 Task: In the  document concept.pdf Download file as 'Open Document Format' Share this file with 'softage.1@softage.net' Insert the command  Editing
Action: Mouse moved to (36, 86)
Screenshot: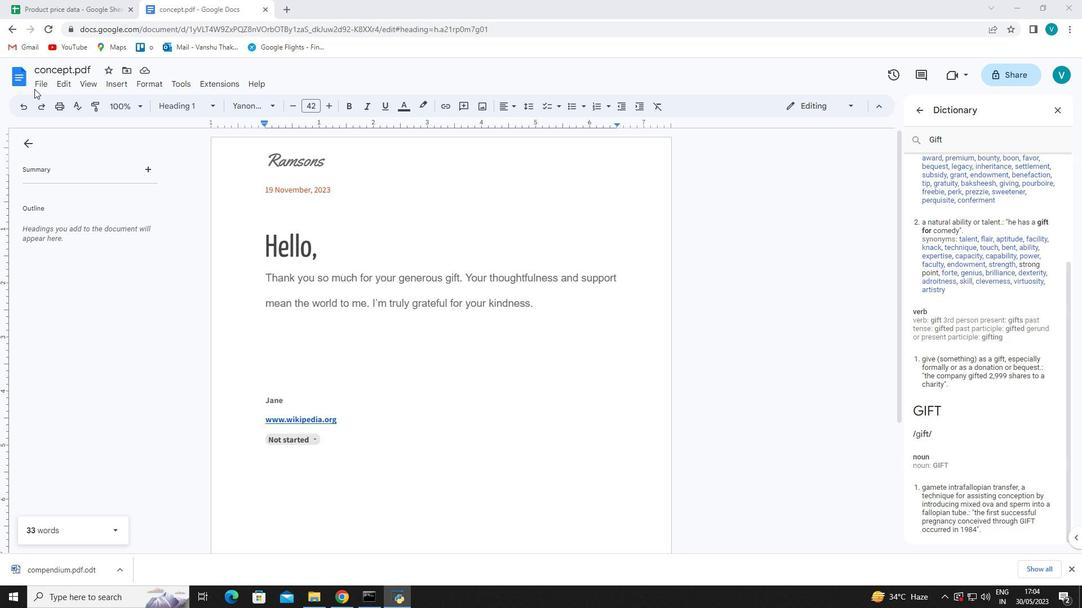 
Action: Mouse pressed left at (36, 86)
Screenshot: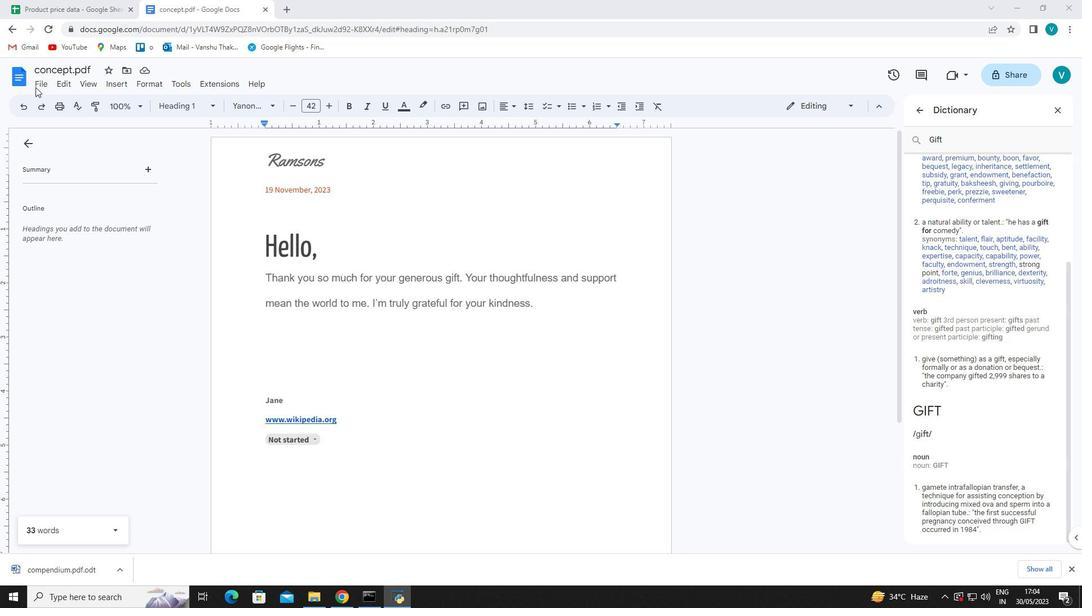 
Action: Mouse moved to (235, 223)
Screenshot: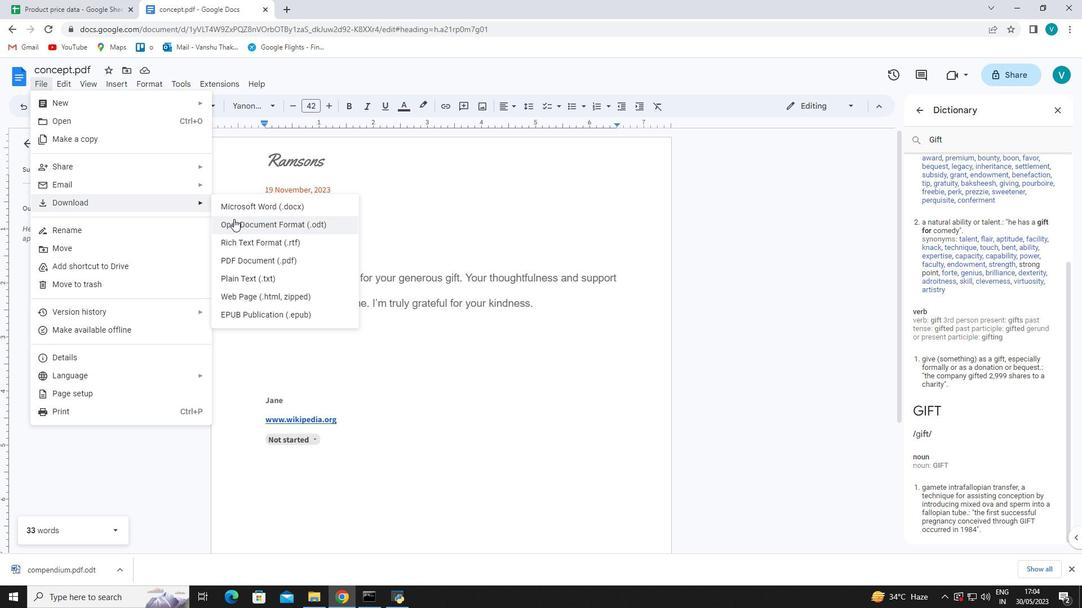 
Action: Mouse pressed left at (235, 223)
Screenshot: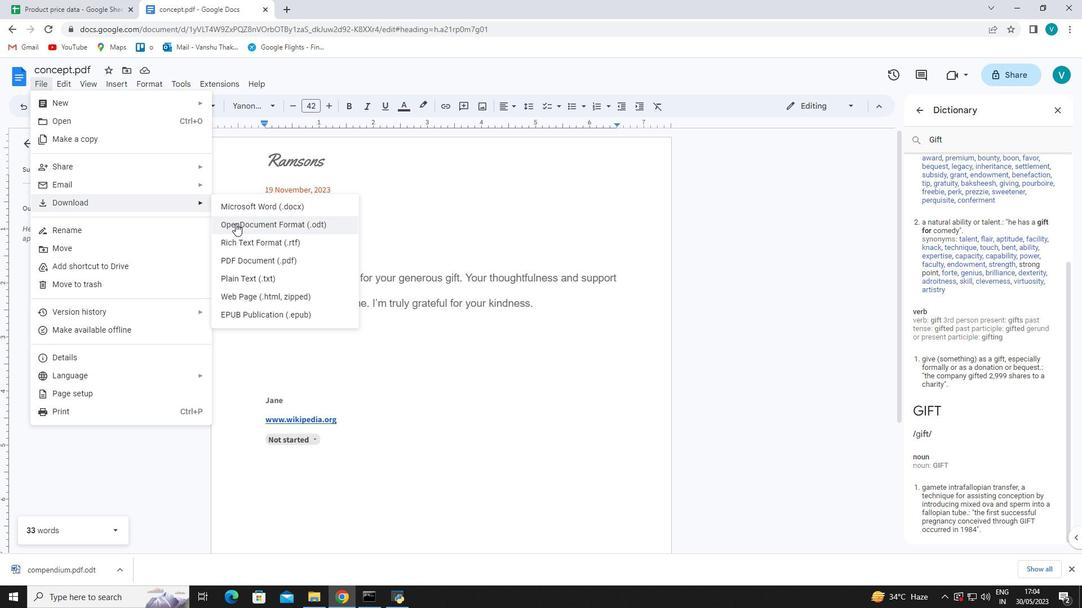 
Action: Mouse moved to (48, 84)
Screenshot: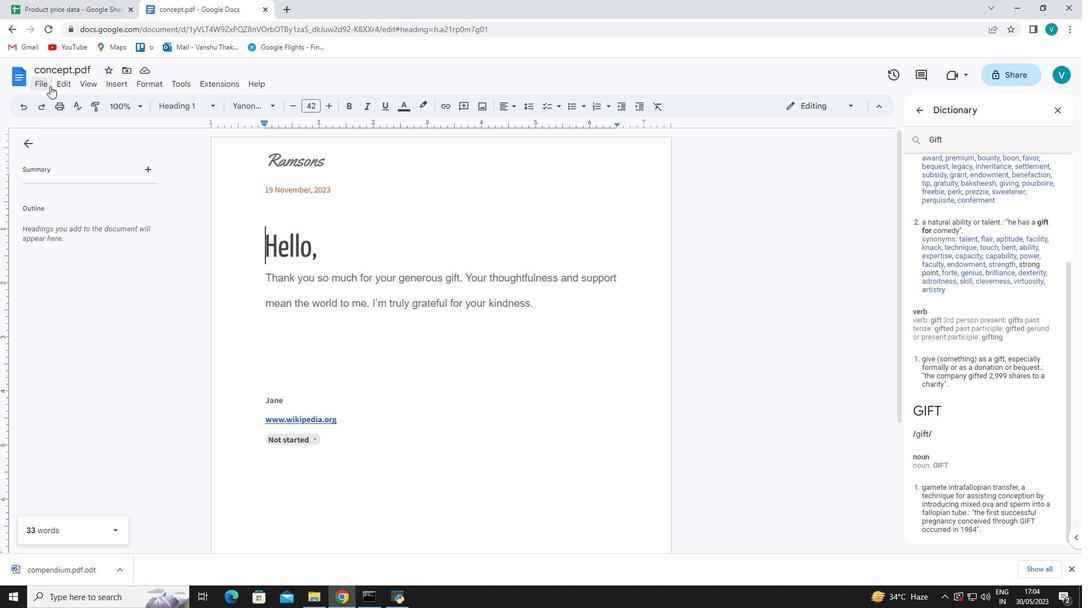 
Action: Mouse pressed left at (48, 84)
Screenshot: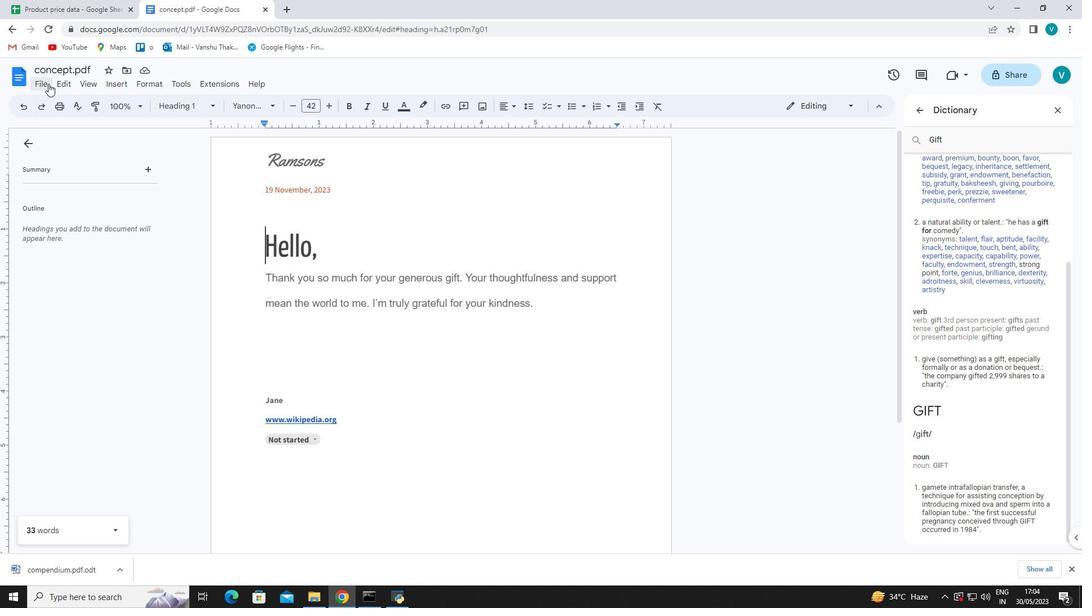 
Action: Mouse moved to (247, 171)
Screenshot: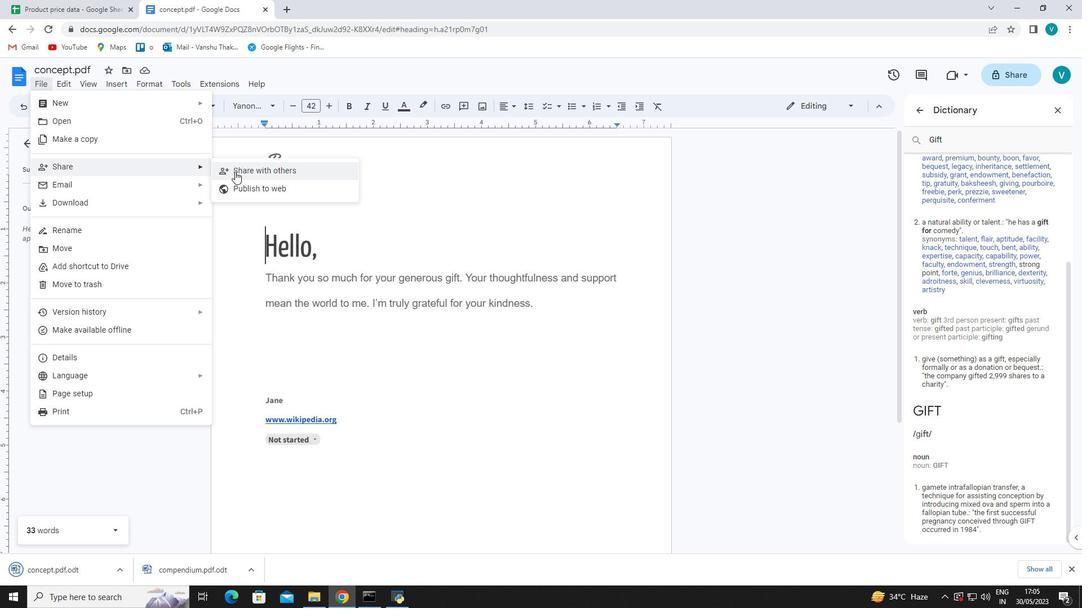 
Action: Mouse pressed left at (247, 171)
Screenshot: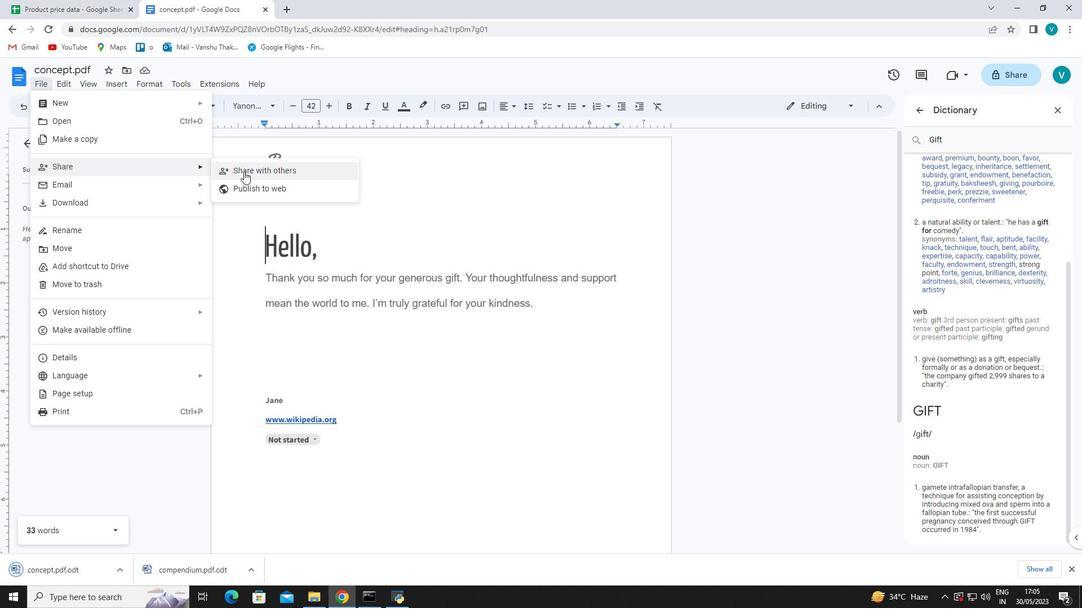 
Action: Mouse moved to (443, 241)
Screenshot: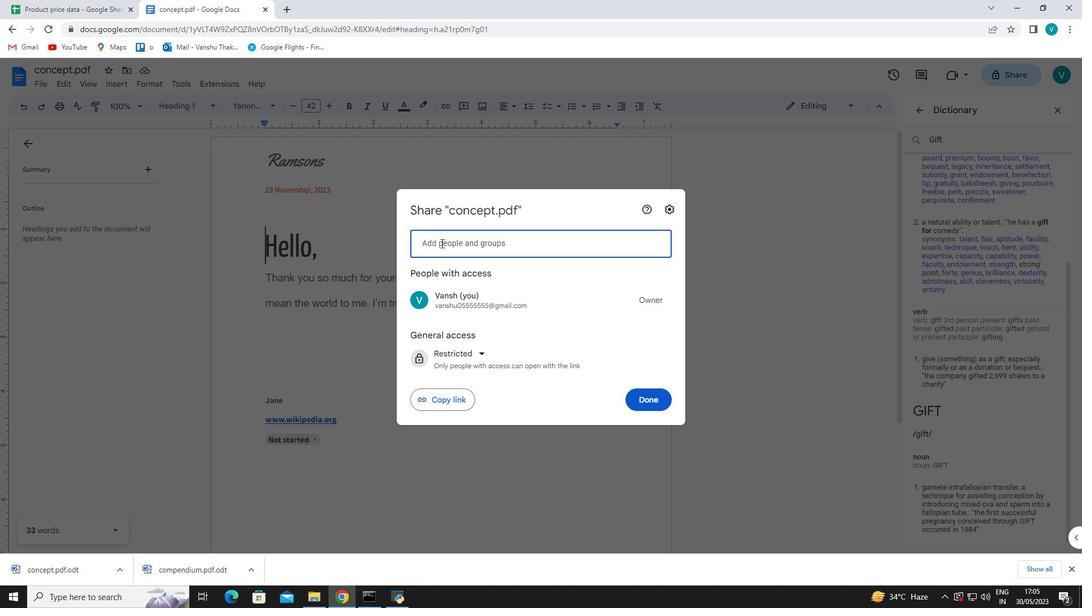 
Action: Mouse pressed left at (443, 241)
Screenshot: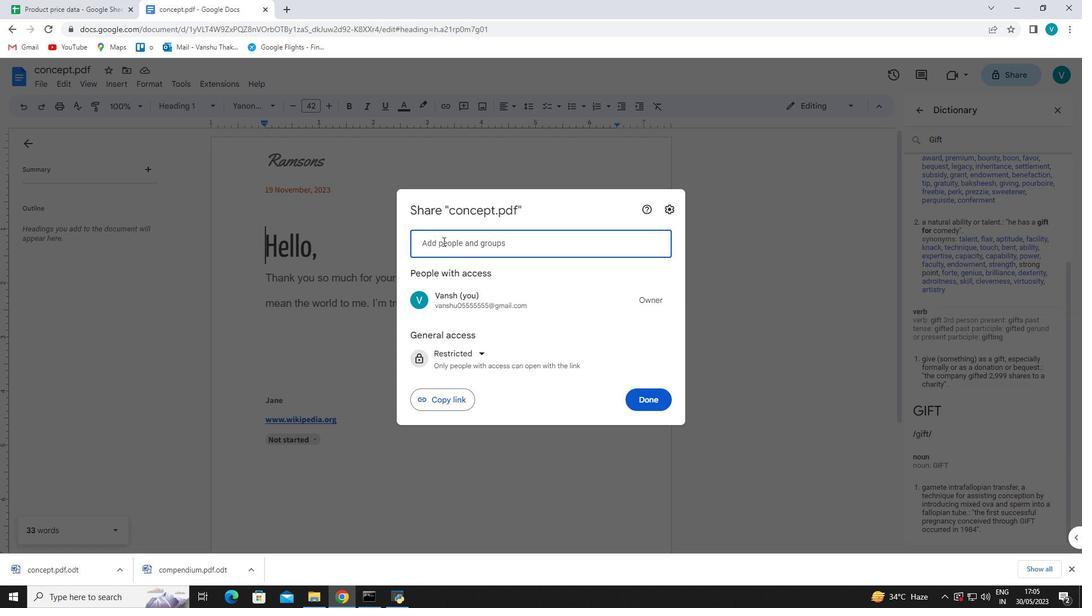 
Action: Key pressed so
Screenshot: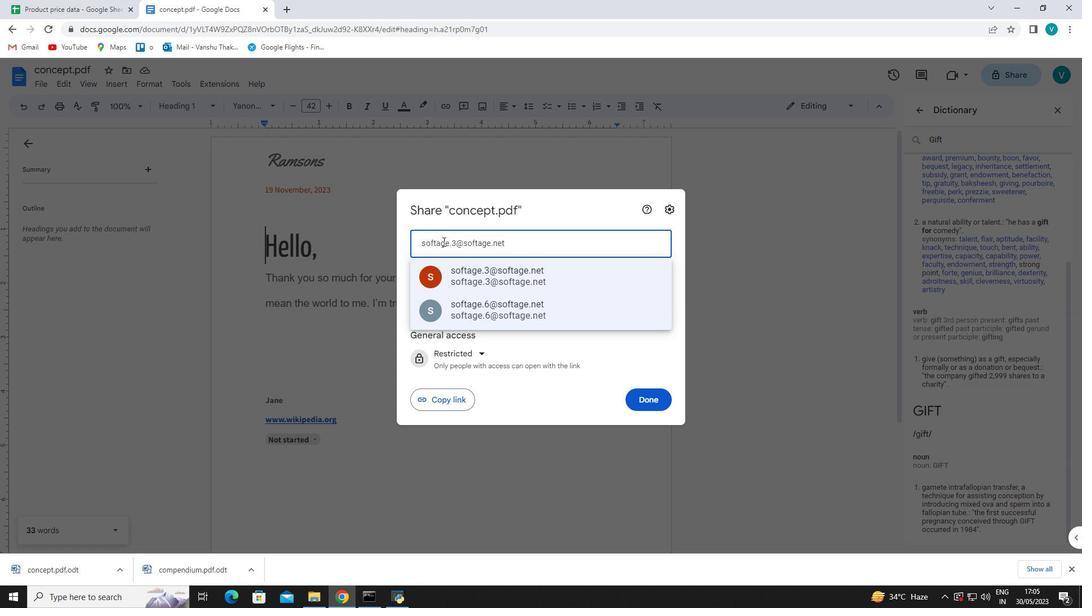
Action: Mouse moved to (443, 239)
Screenshot: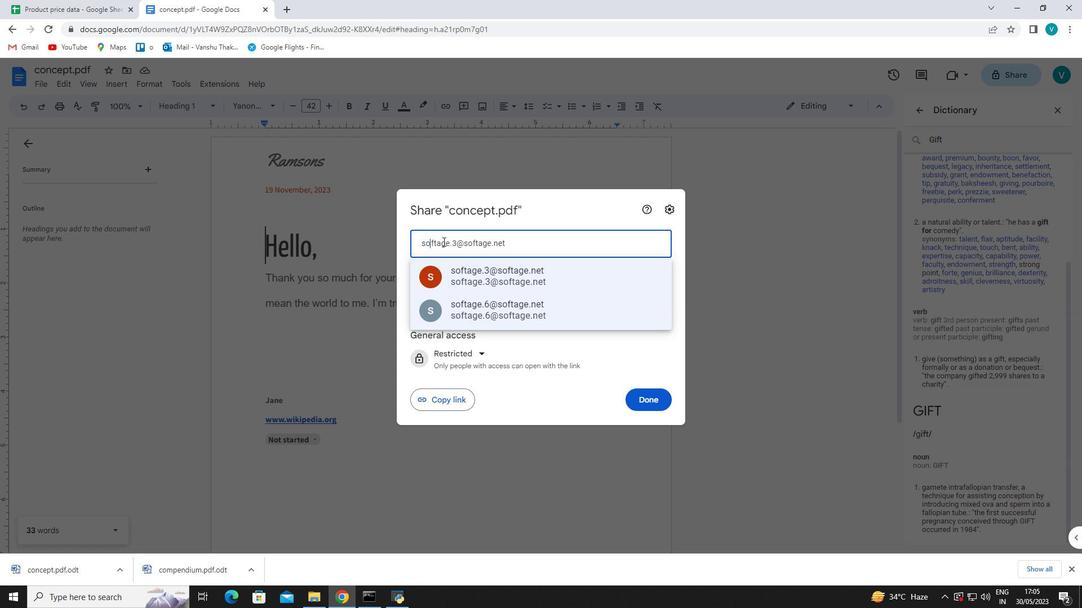 
Action: Key pressed fta
Screenshot: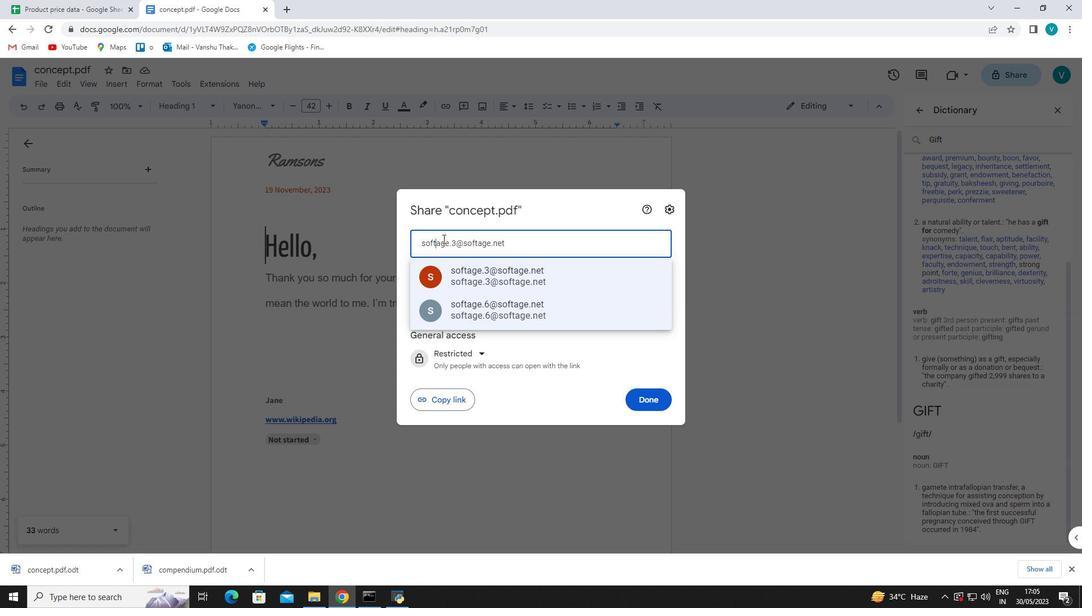 
Action: Mouse moved to (443, 239)
Screenshot: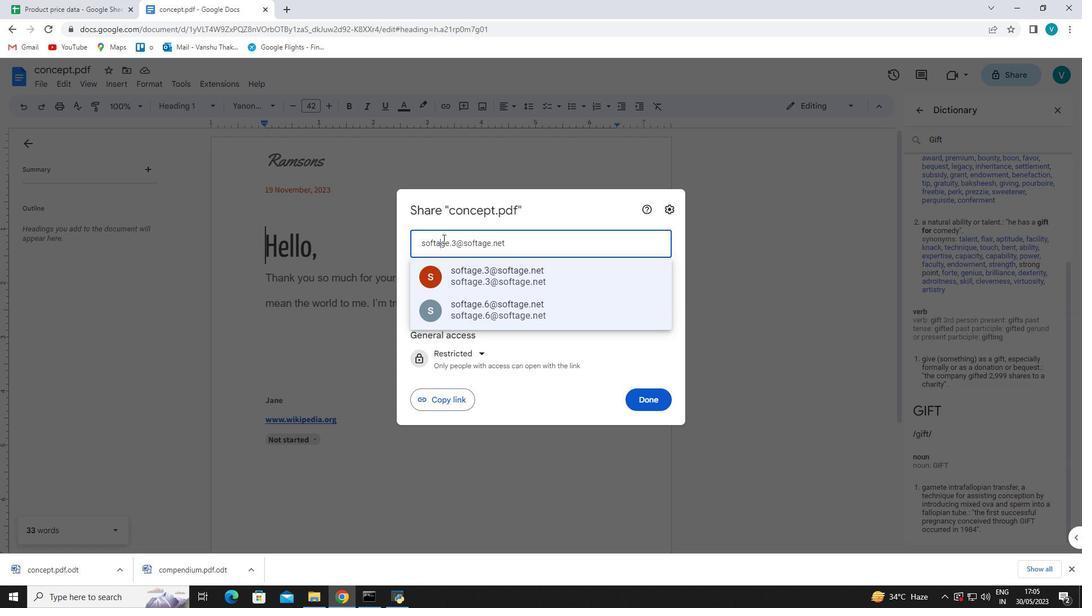 
Action: Key pressed g
Screenshot: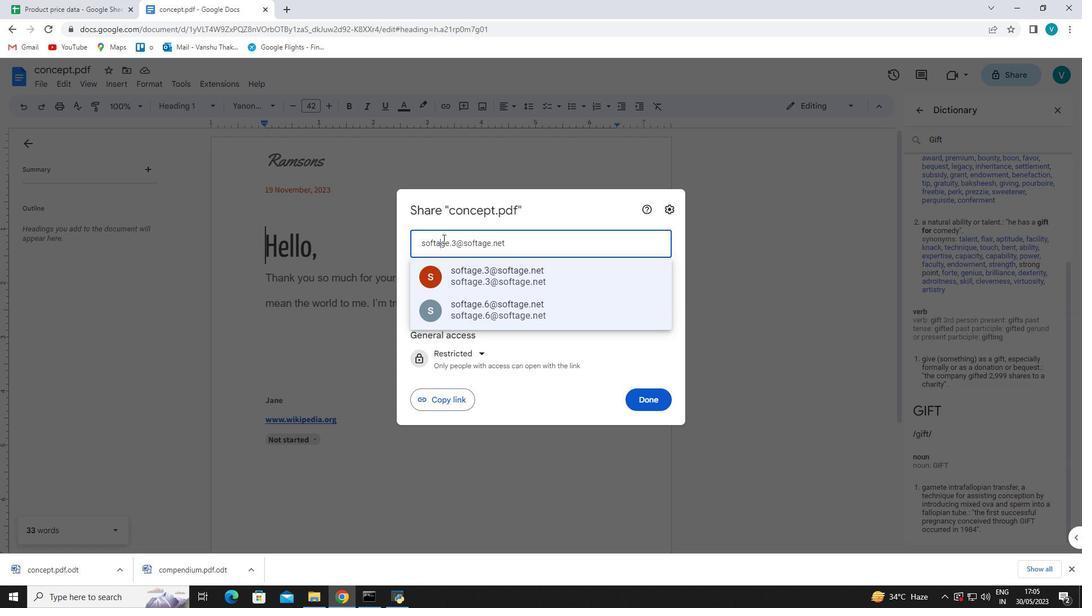 
Action: Mouse moved to (438, 250)
Screenshot: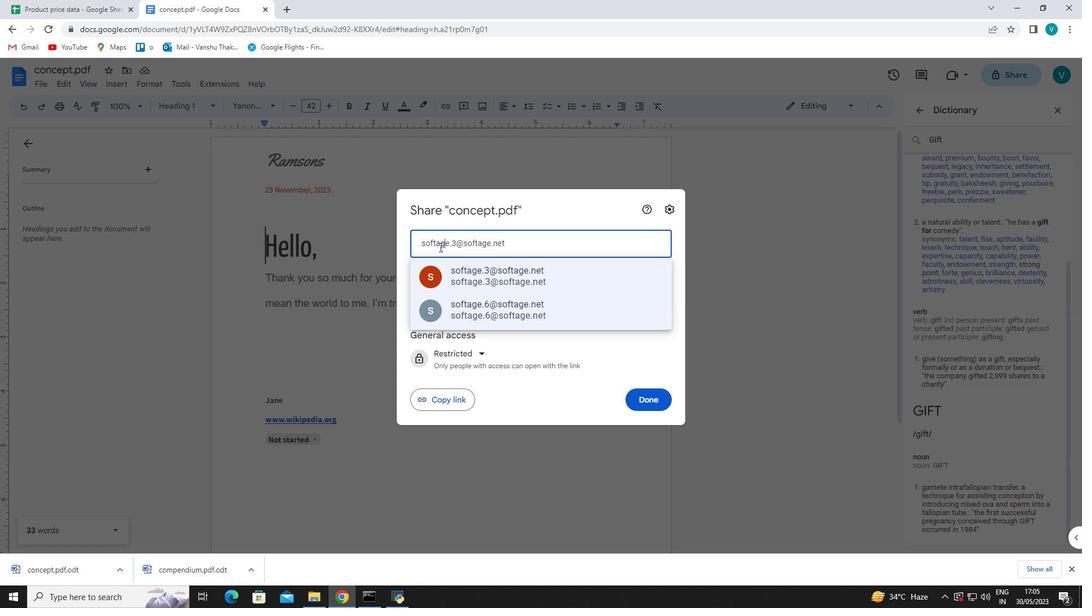 
Action: Key pressed e.1
Screenshot: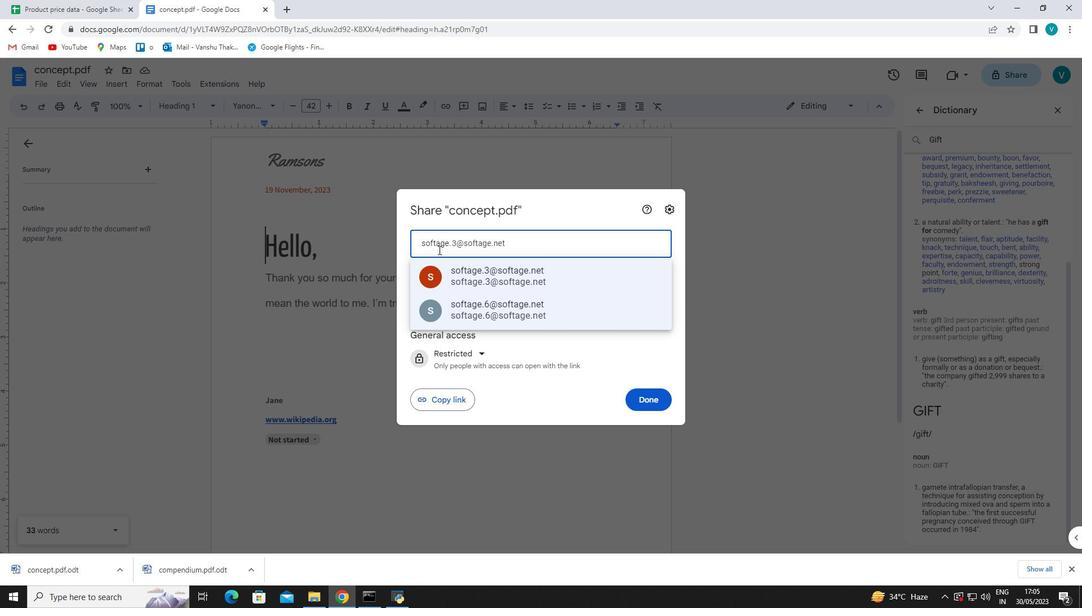 
Action: Mouse moved to (437, 254)
Screenshot: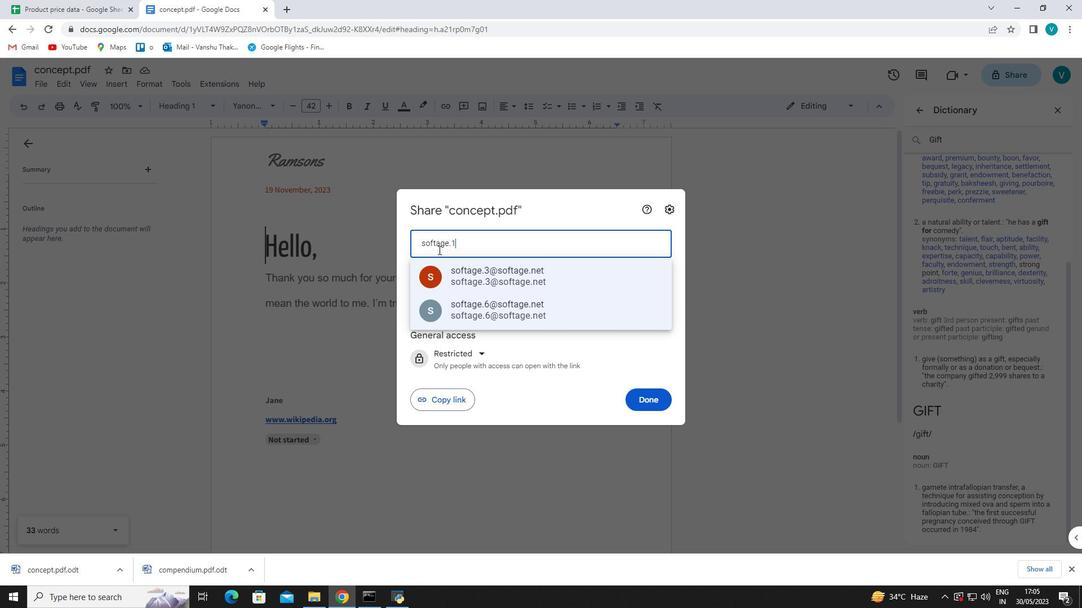 
Action: Key pressed <Key.shift><Key.shift><Key.shift><Key.shift><Key.shift><Key.shift><Key.shift>@
Screenshot: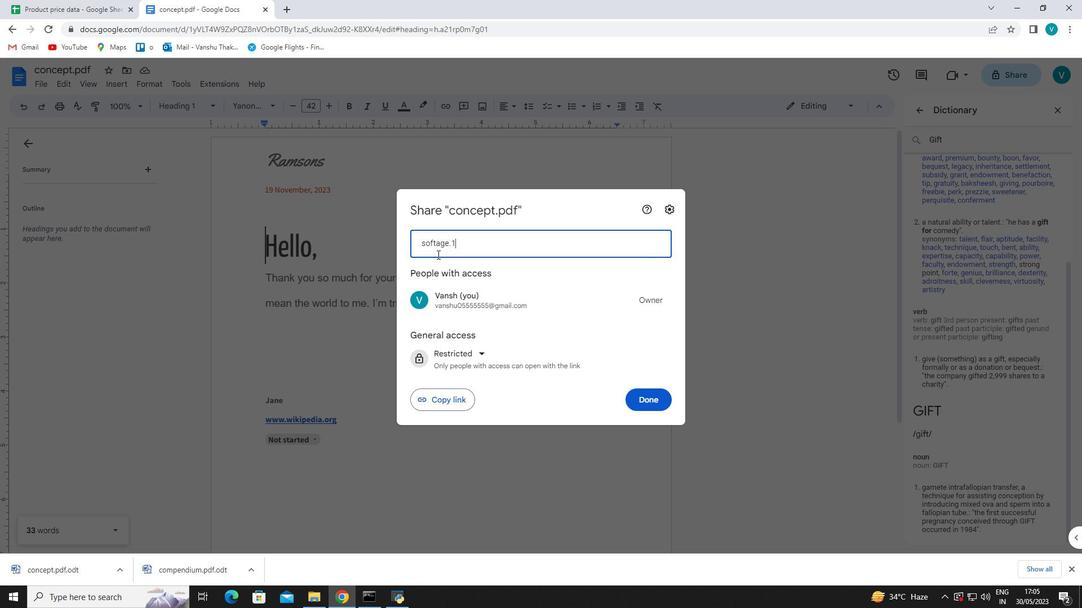 
Action: Mouse moved to (436, 256)
Screenshot: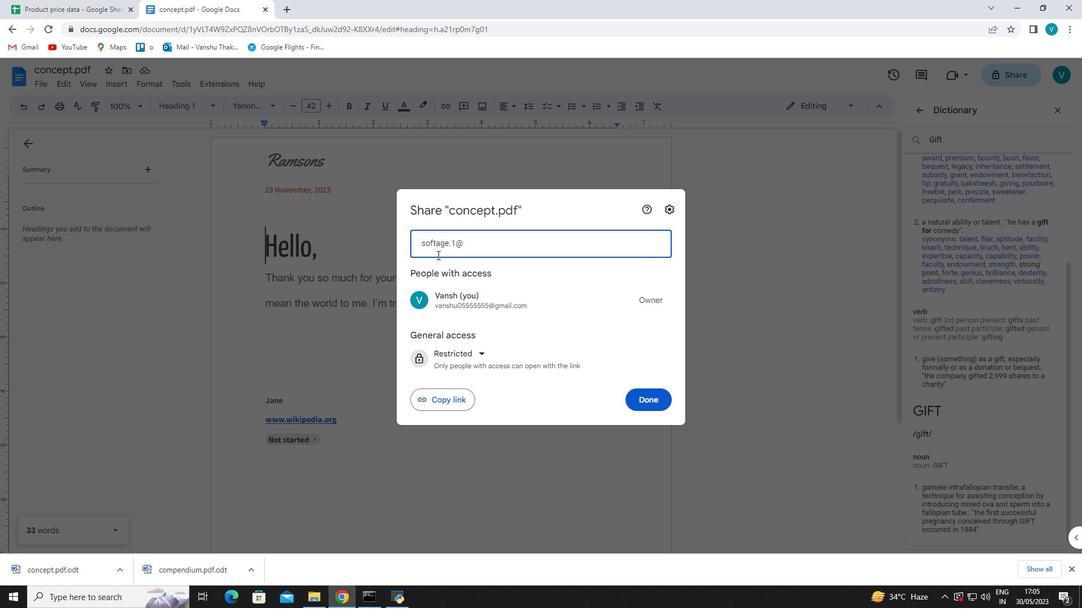 
Action: Key pressed s
Screenshot: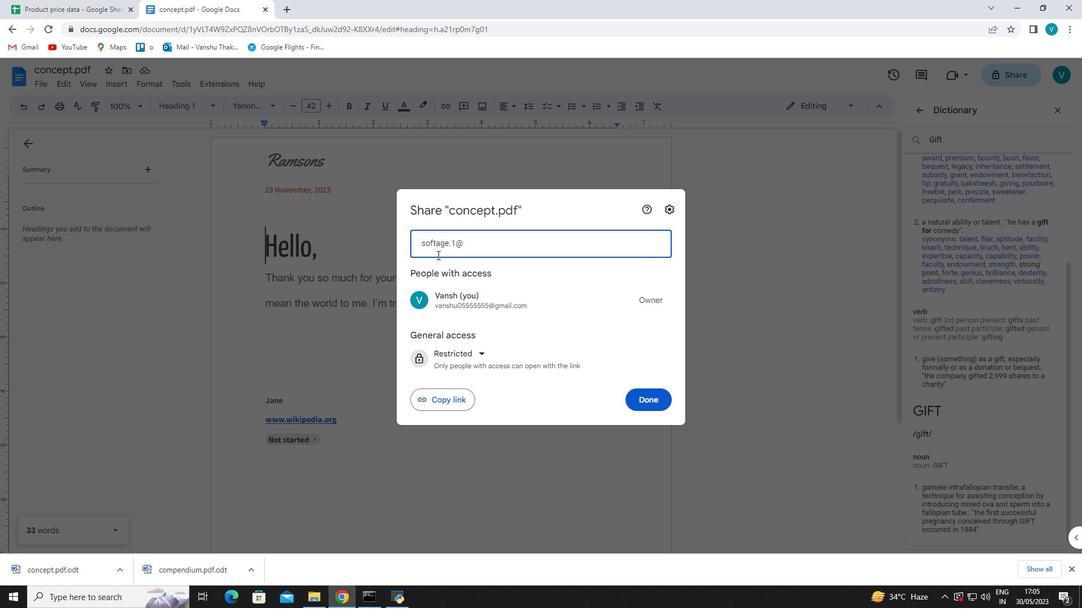 
Action: Mouse moved to (435, 259)
Screenshot: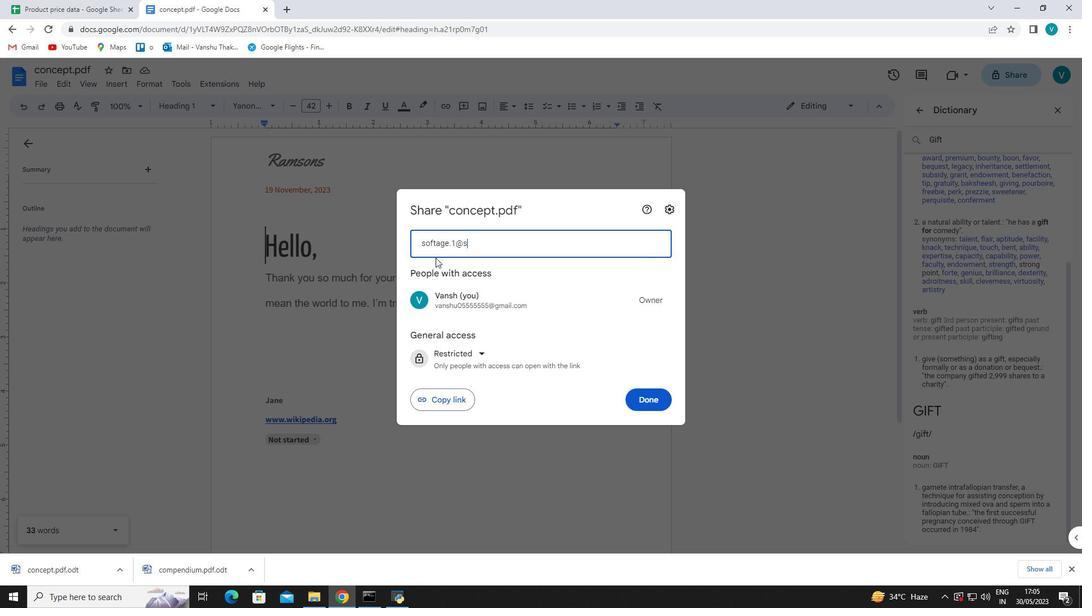 
Action: Key pressed of
Screenshot: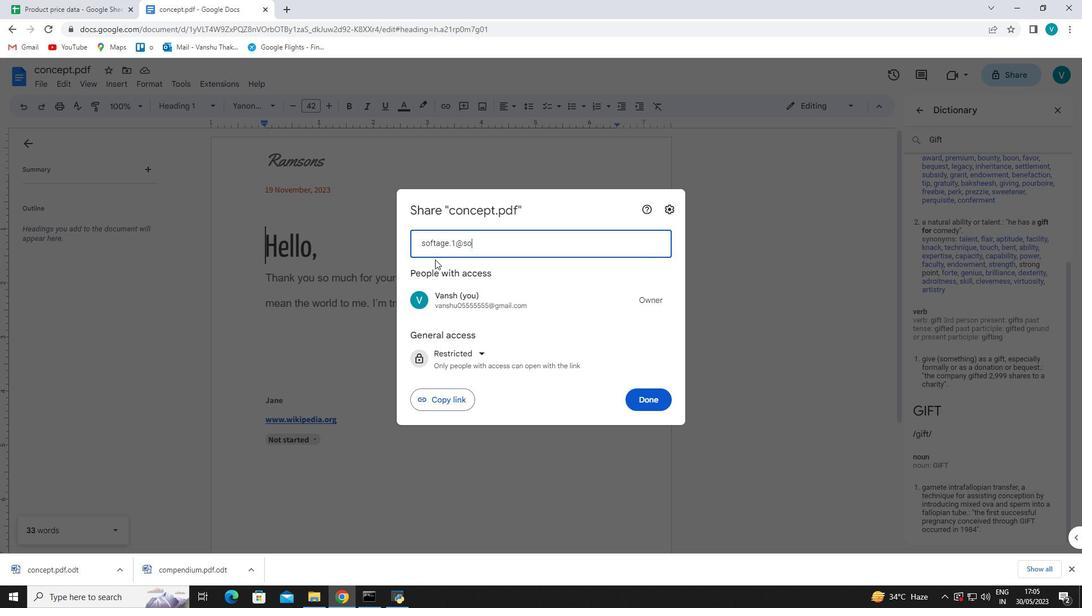 
Action: Mouse moved to (432, 264)
Screenshot: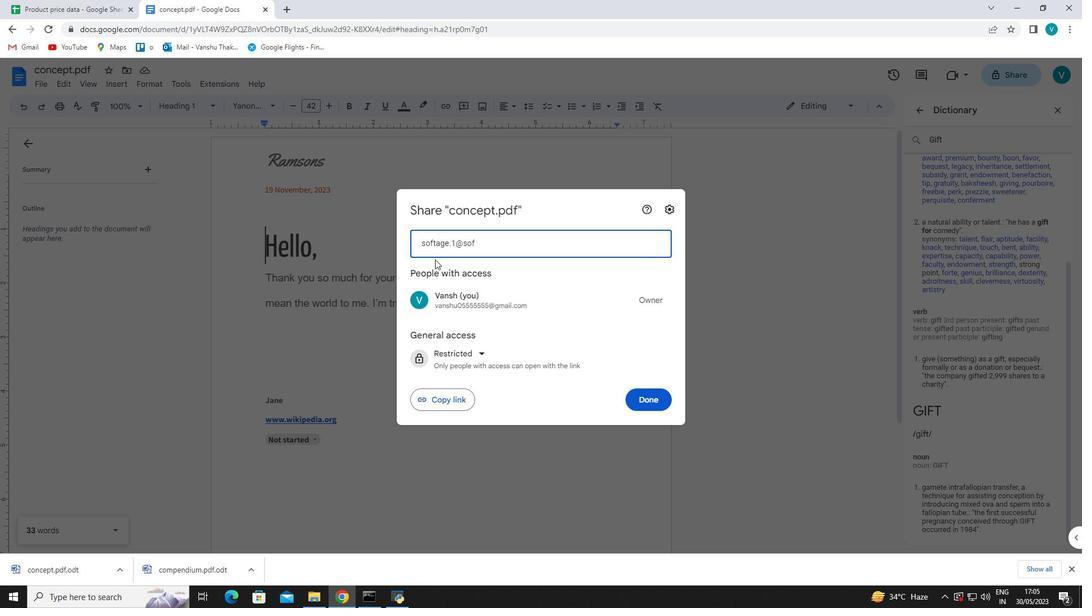 
Action: Key pressed t
Screenshot: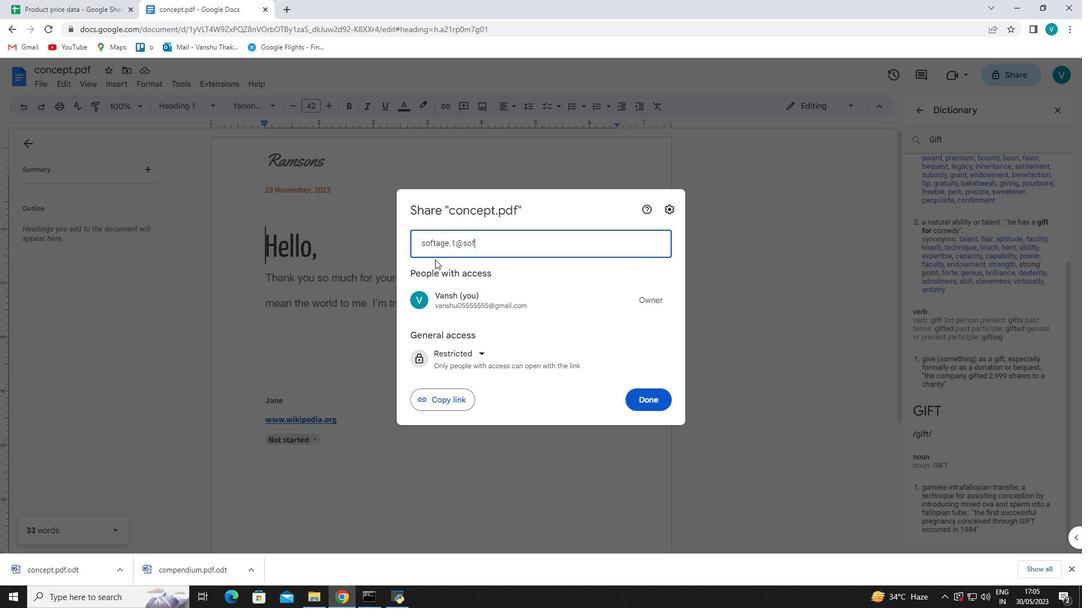 
Action: Mouse moved to (429, 270)
Screenshot: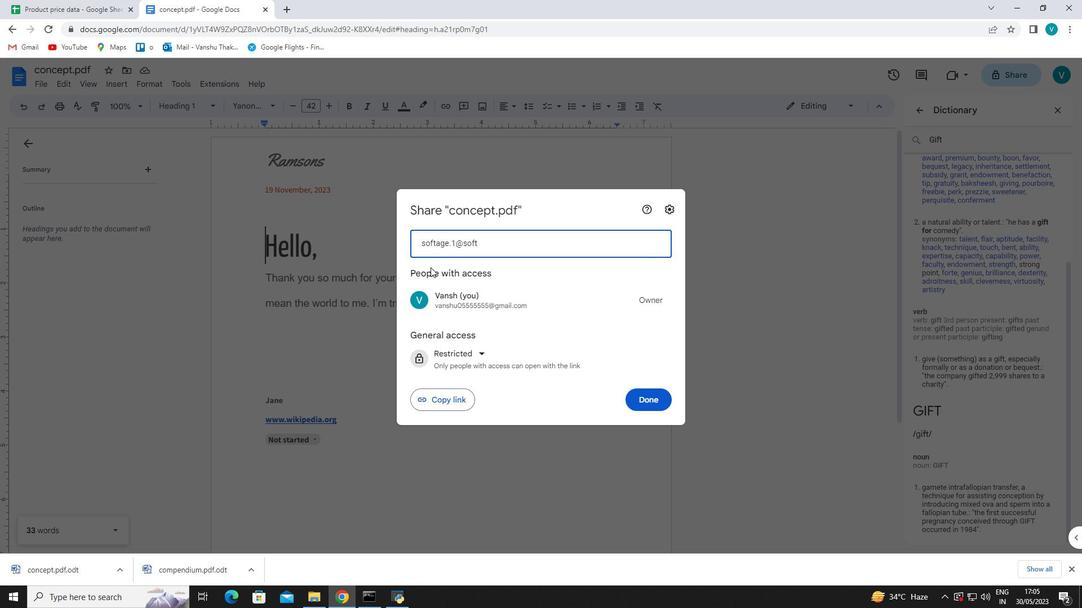 
Action: Key pressed age.net
Screenshot: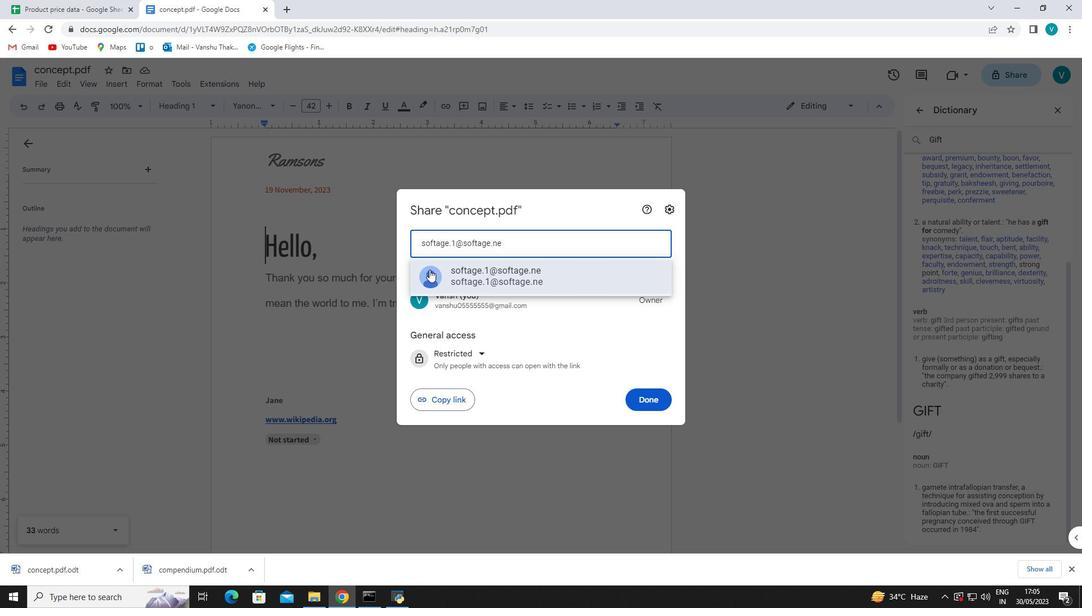 
Action: Mouse moved to (534, 281)
Screenshot: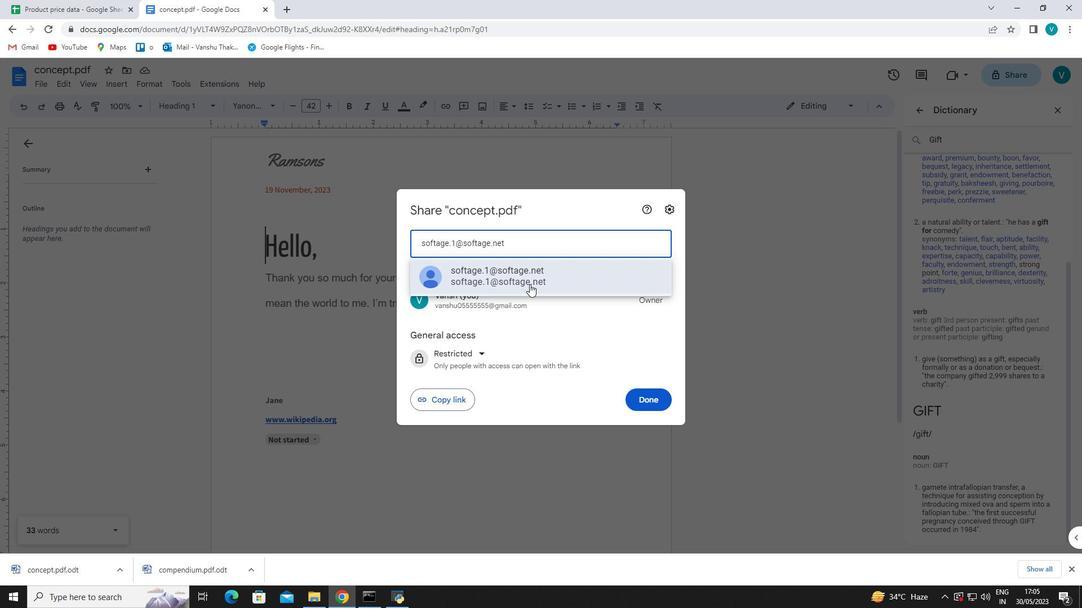 
Action: Mouse pressed left at (534, 281)
Screenshot: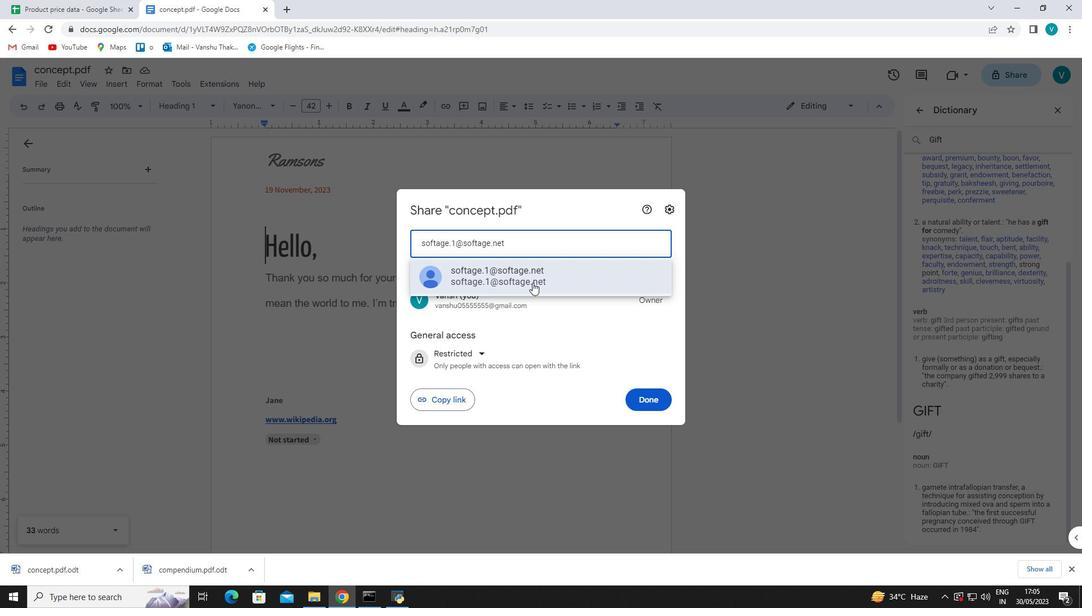 
Action: Mouse moved to (637, 380)
Screenshot: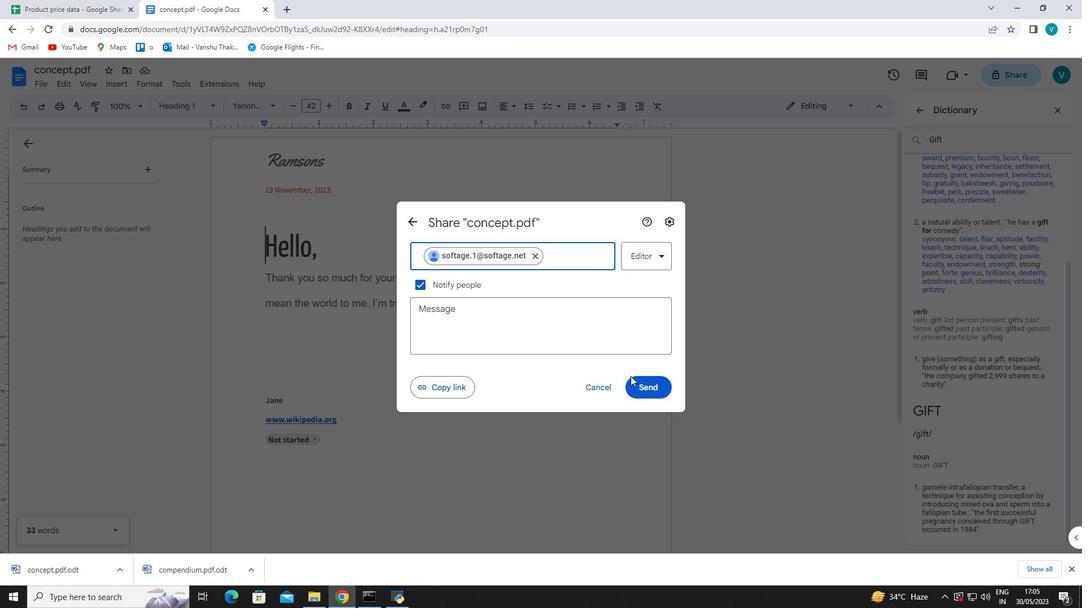 
Action: Mouse pressed left at (637, 380)
Screenshot: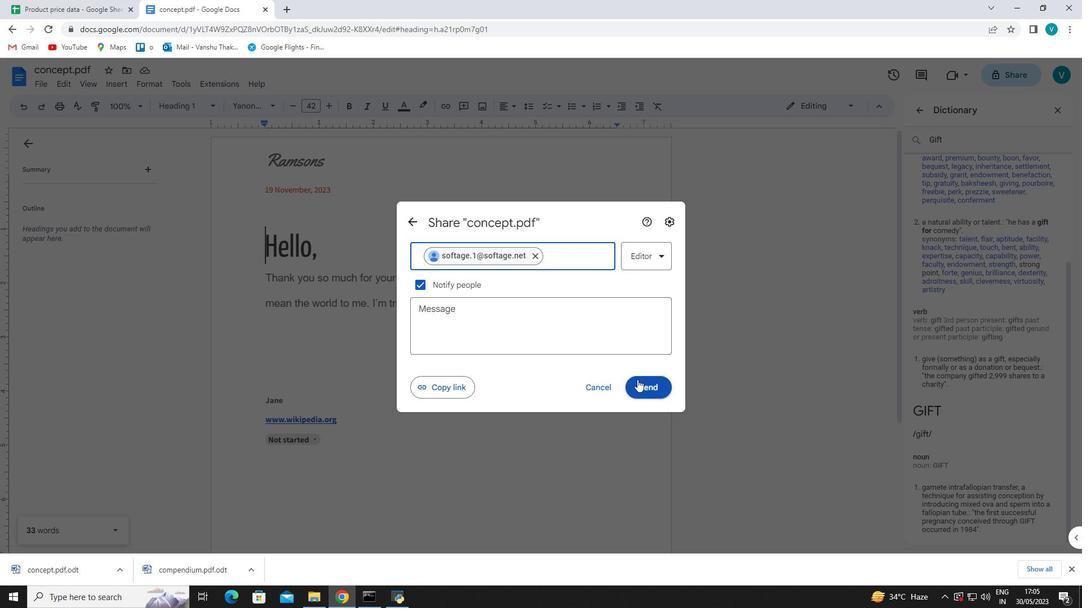 
Action: Mouse moved to (823, 105)
Screenshot: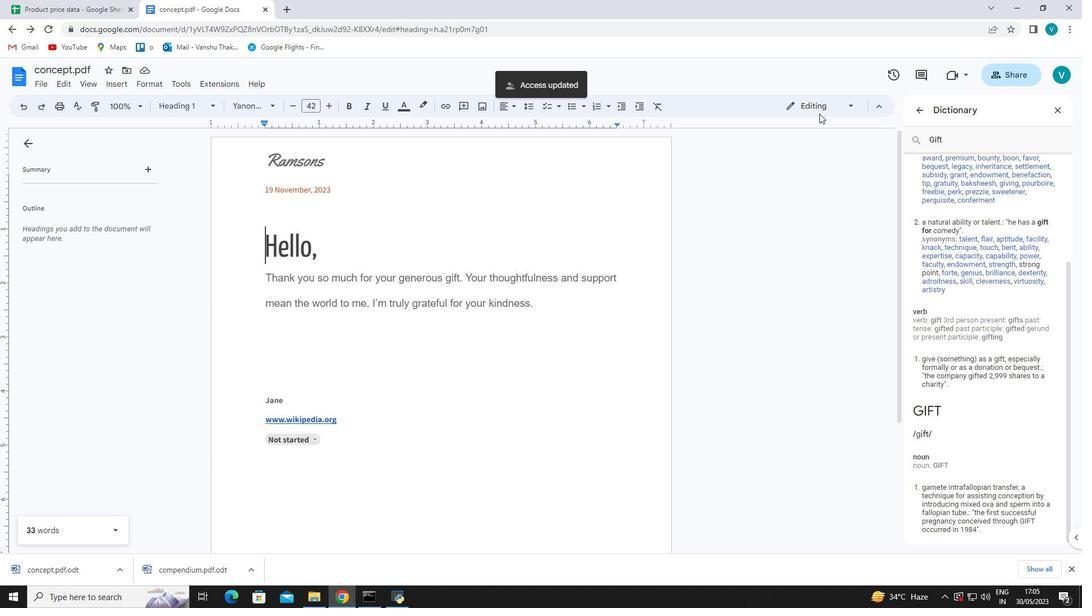 
Action: Mouse pressed left at (823, 105)
Screenshot: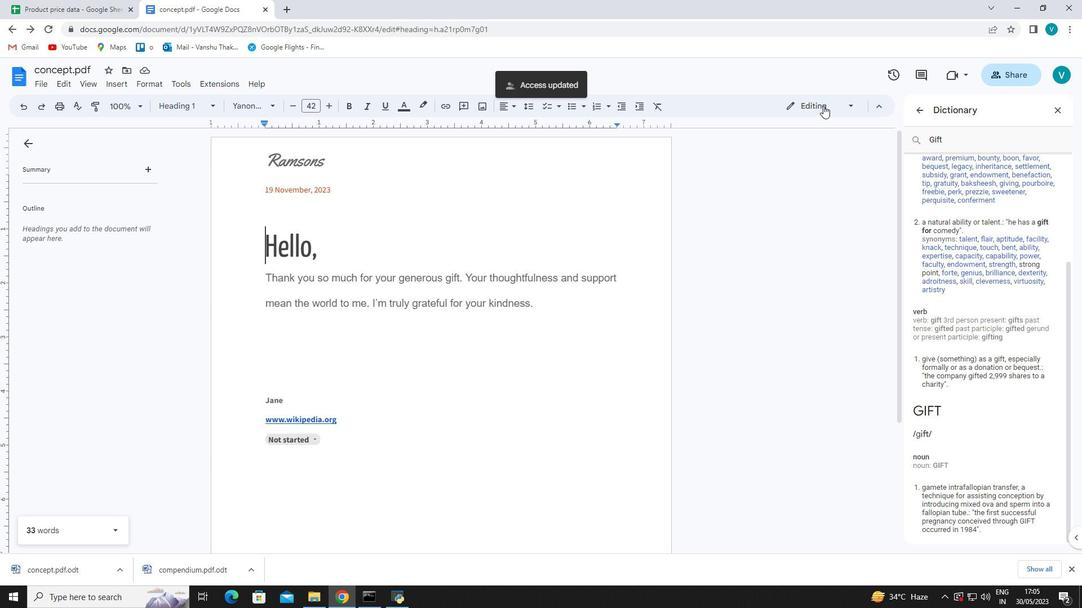 
Action: Mouse moved to (827, 122)
Screenshot: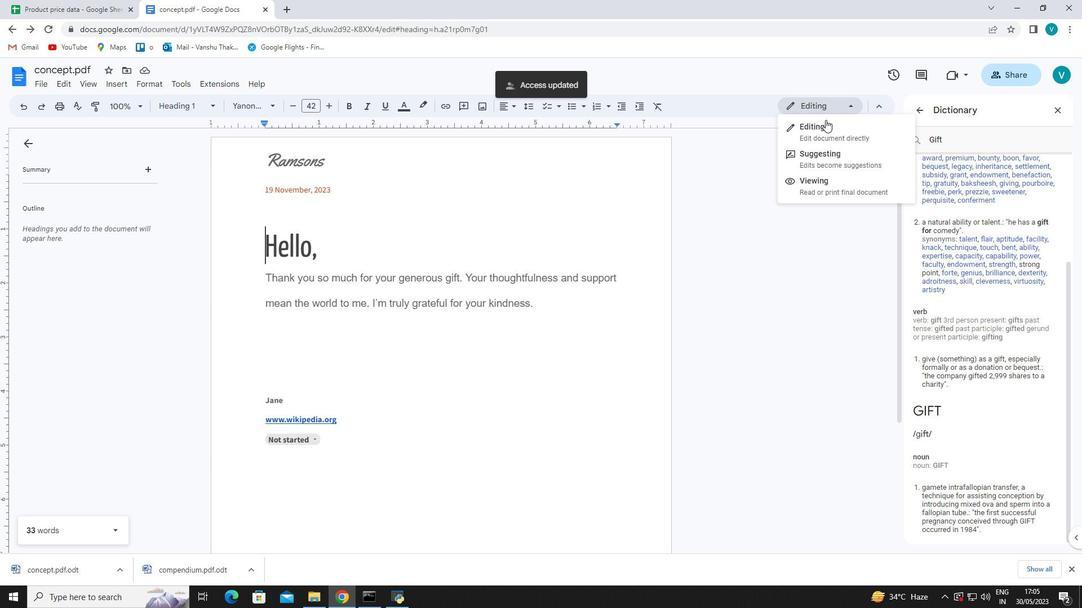 
Action: Mouse pressed left at (827, 122)
Screenshot: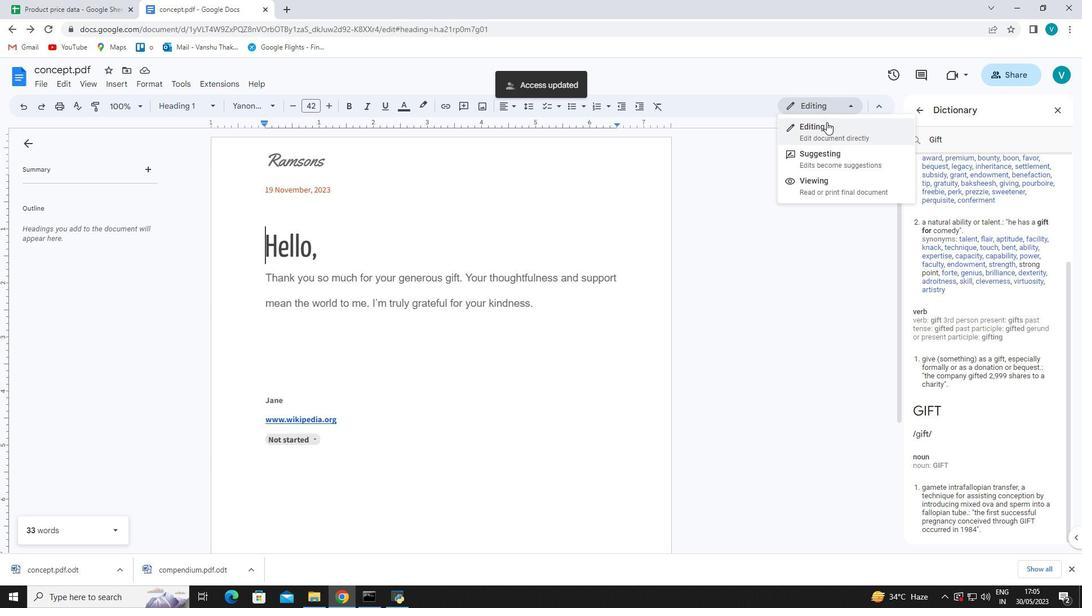 
Action: Mouse moved to (809, 143)
Screenshot: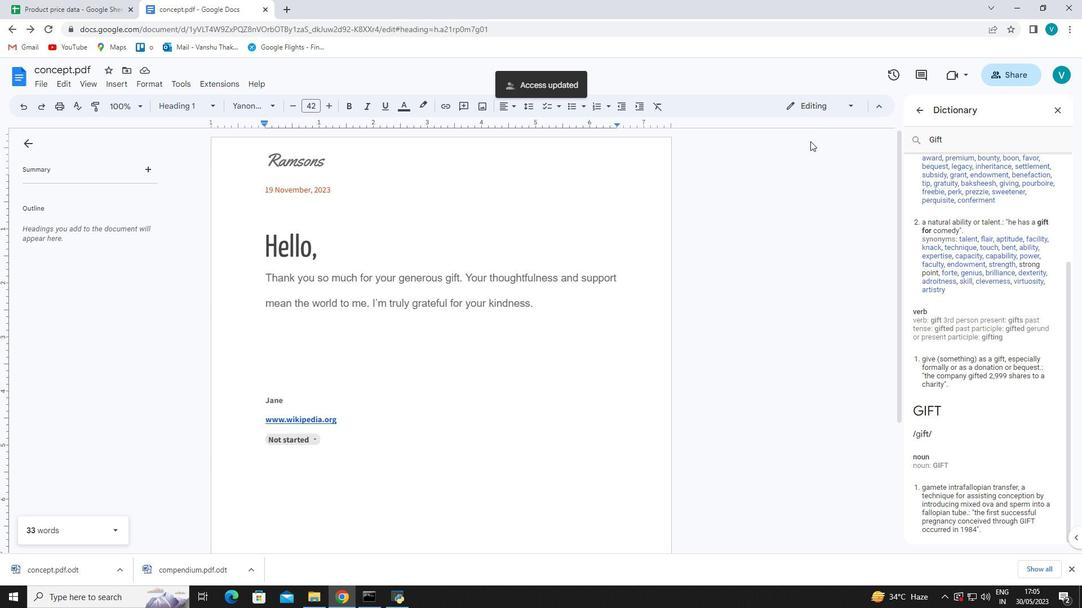
